 Task: Add Attachment from computer to Card Card0029 in Board Board0023 in Workspace Development in Trello
Action: Mouse moved to (490, 544)
Screenshot: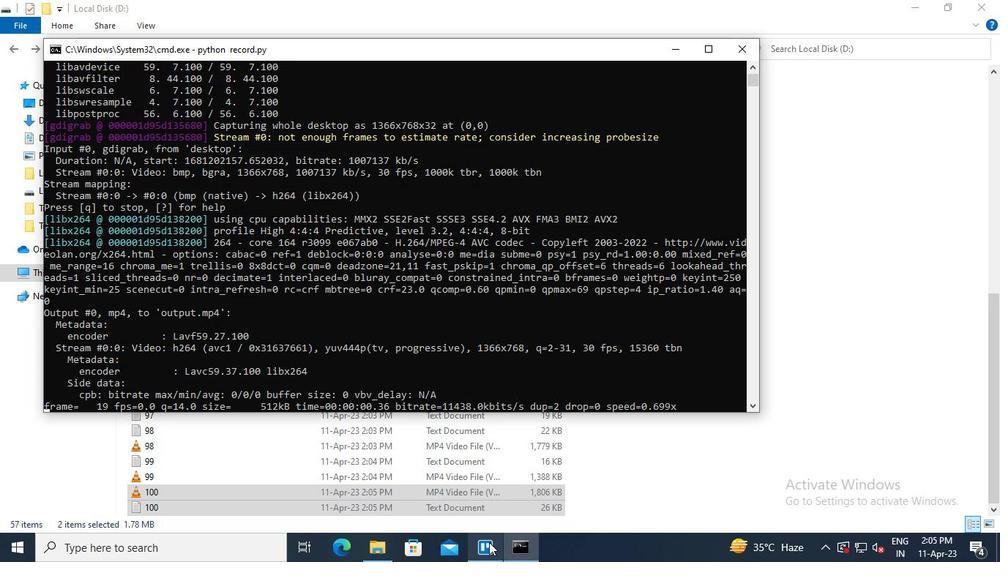 
Action: Mouse pressed left at (490, 544)
Screenshot: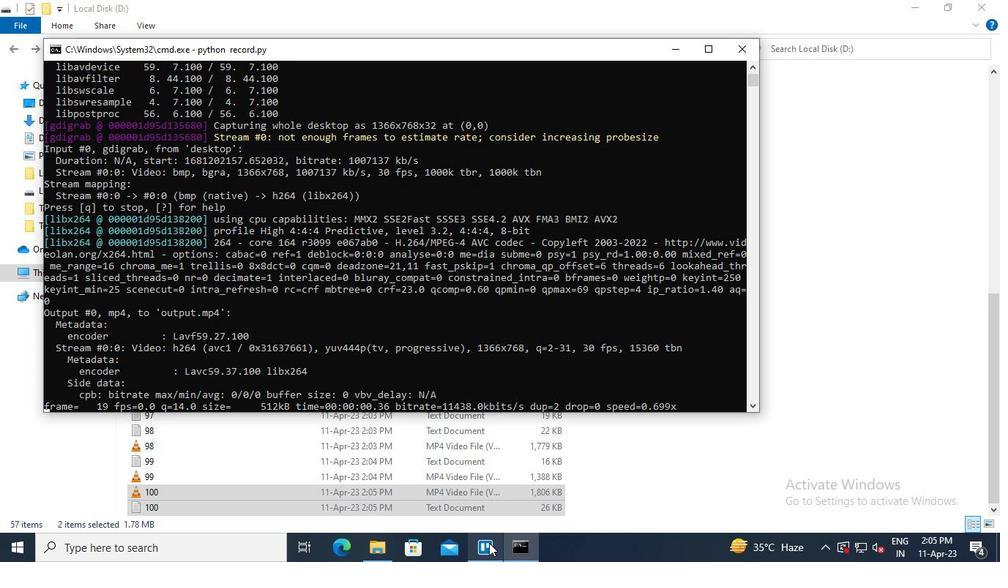 
Action: Mouse moved to (248, 180)
Screenshot: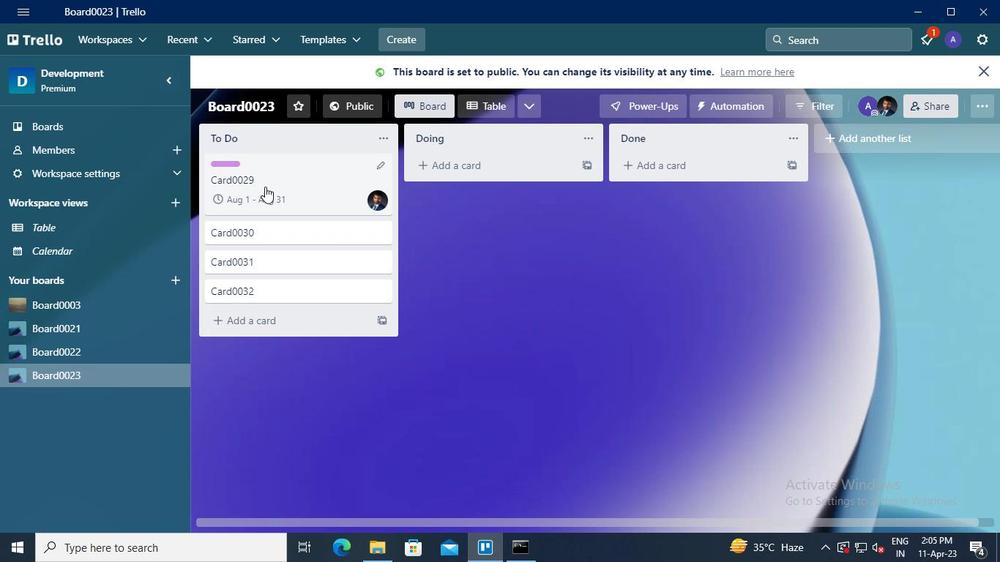
Action: Mouse pressed left at (248, 180)
Screenshot: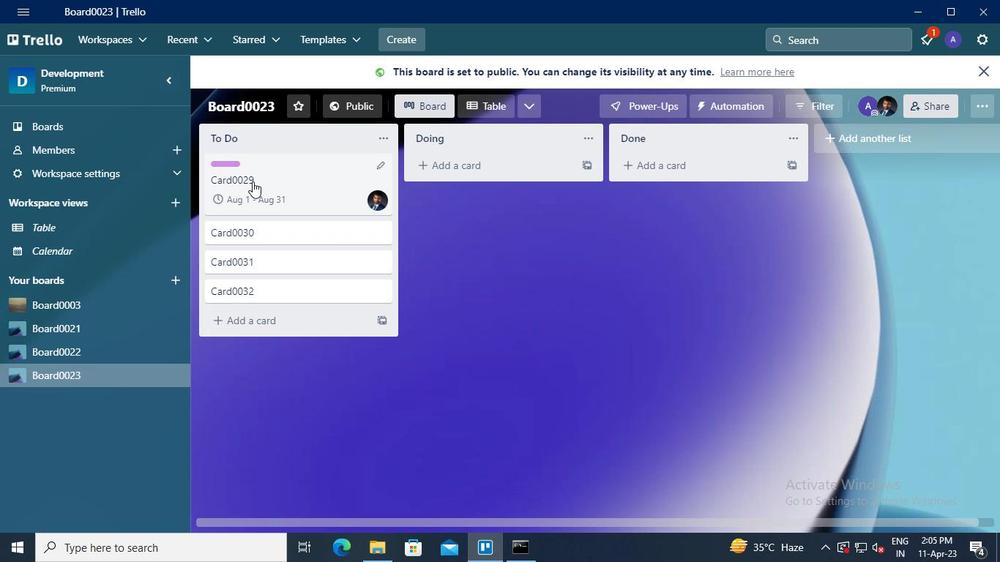 
Action: Mouse moved to (671, 301)
Screenshot: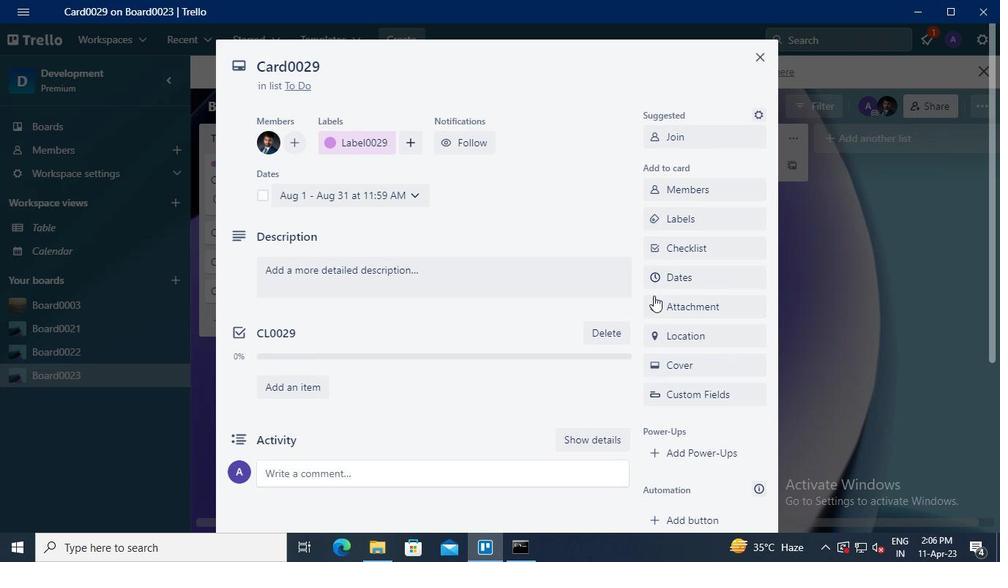 
Action: Mouse pressed left at (671, 301)
Screenshot: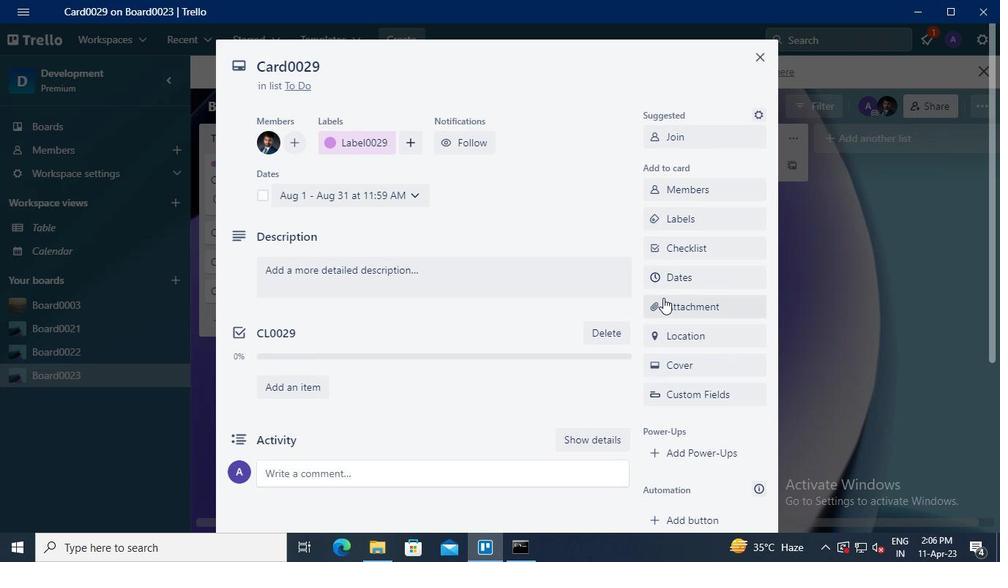 
Action: Mouse moved to (679, 124)
Screenshot: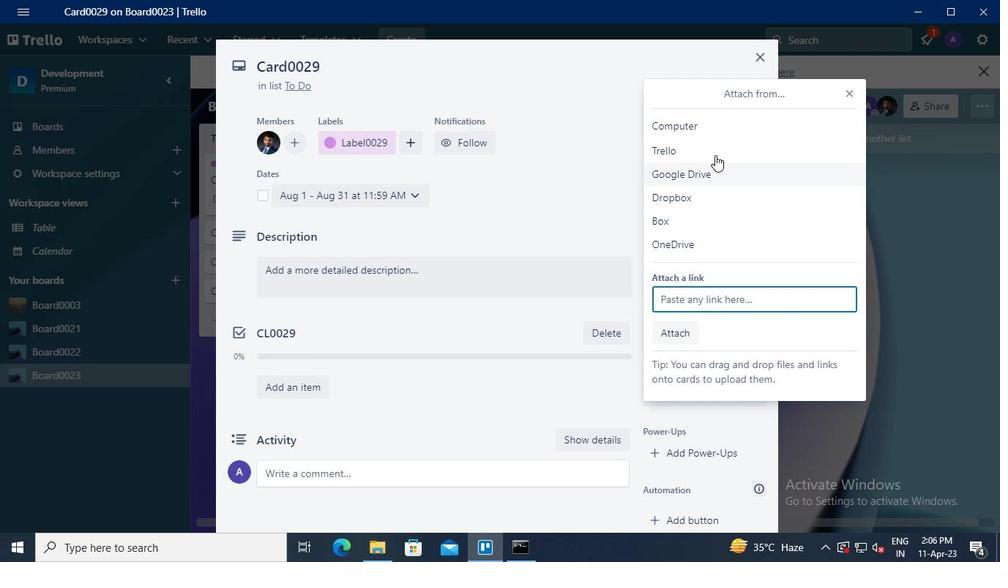 
Action: Mouse pressed left at (679, 124)
Screenshot: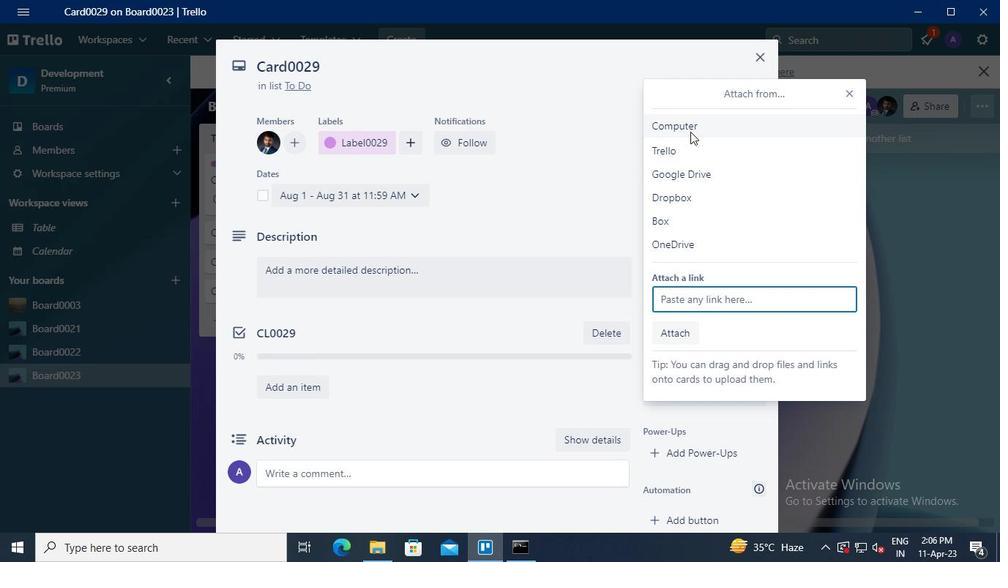 
Action: Mouse moved to (328, 126)
Screenshot: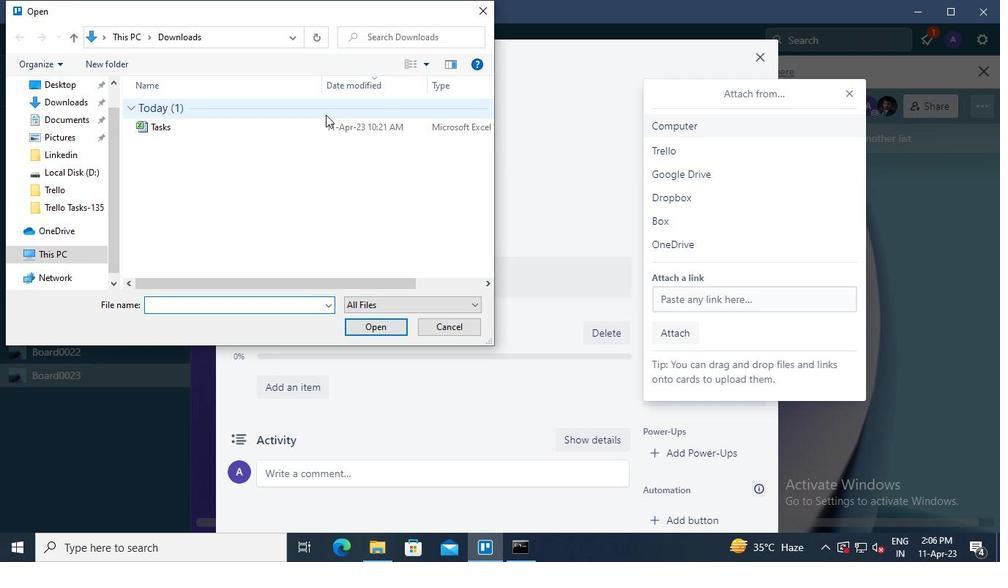 
Action: Mouse pressed left at (328, 126)
Screenshot: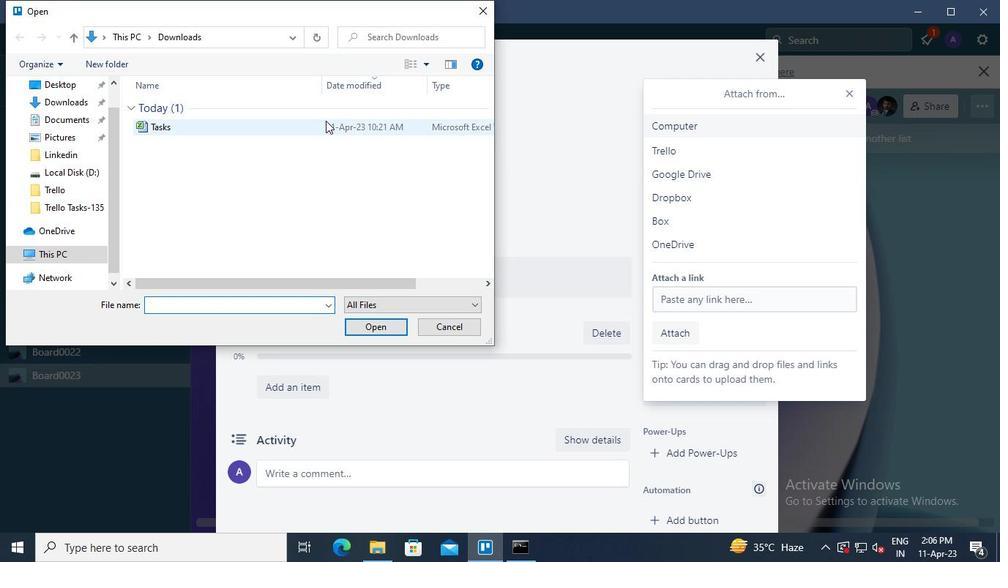 
Action: Mouse moved to (372, 328)
Screenshot: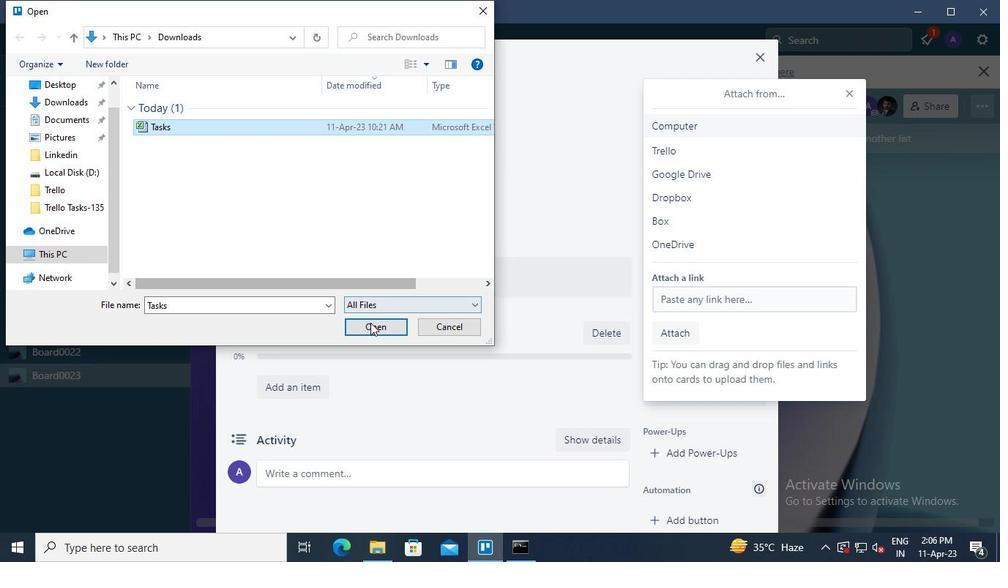 
Action: Mouse pressed left at (372, 328)
Screenshot: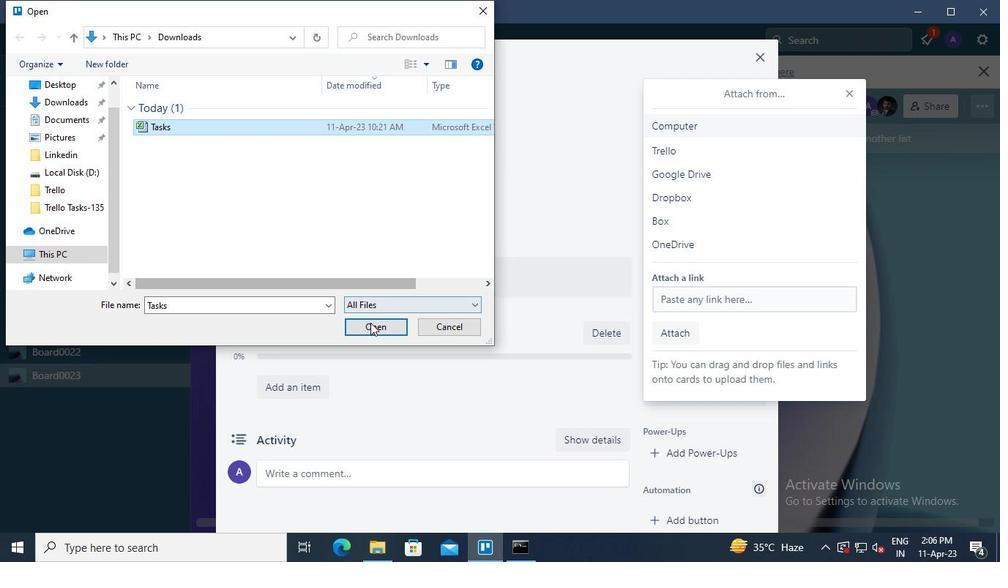 
Action: Mouse moved to (514, 556)
Screenshot: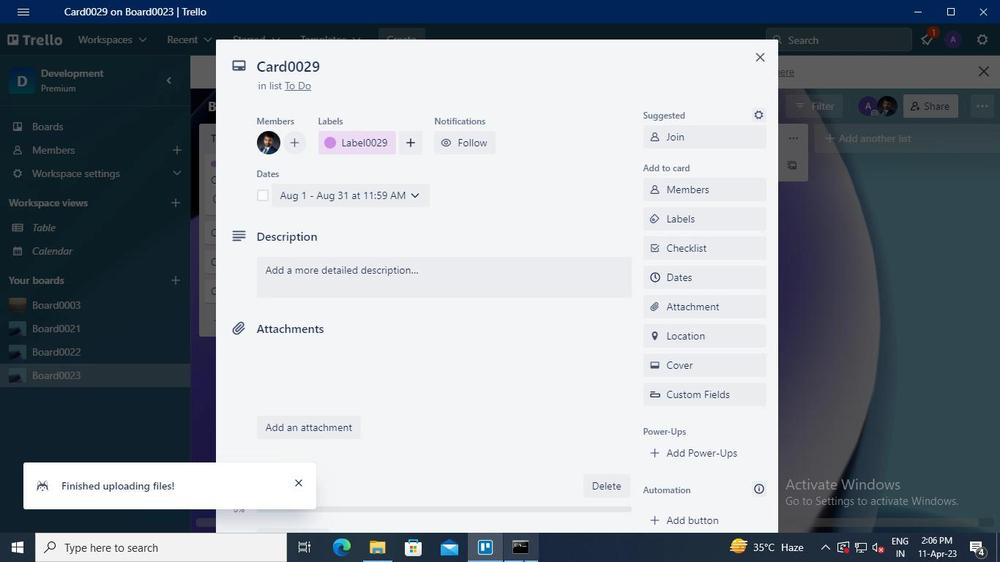 
Action: Mouse pressed left at (514, 556)
Screenshot: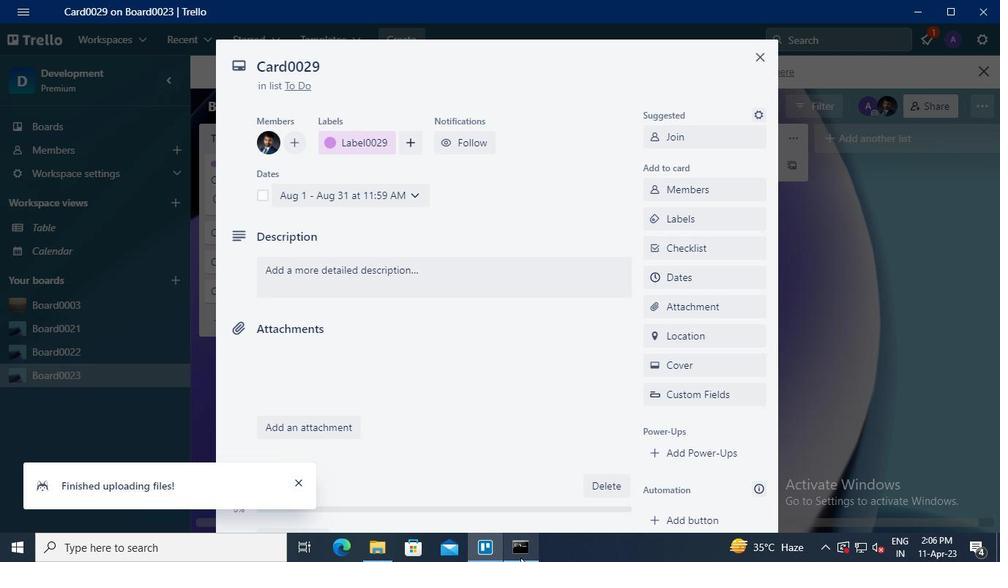 
Action: Mouse moved to (743, 54)
Screenshot: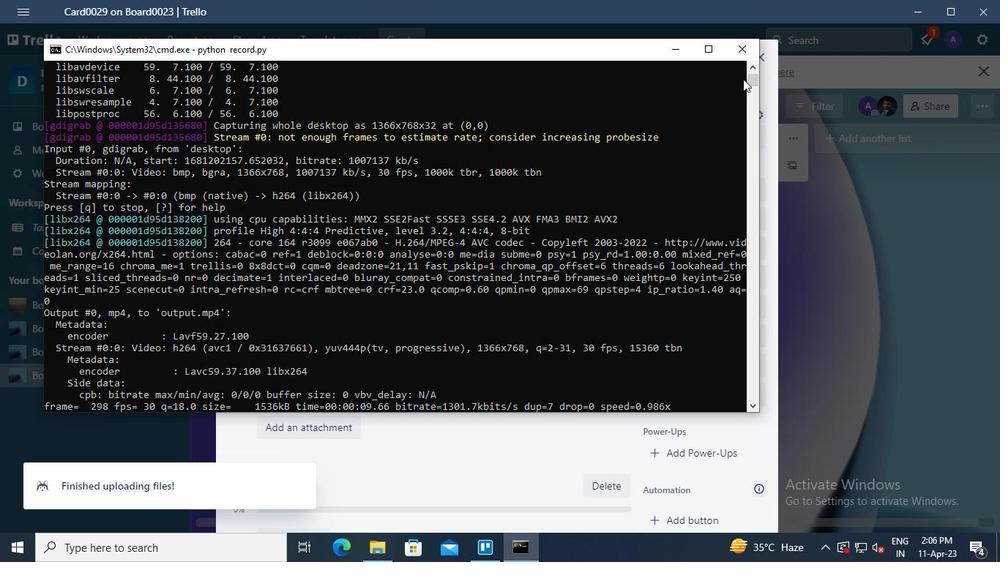 
Action: Mouse pressed left at (743, 54)
Screenshot: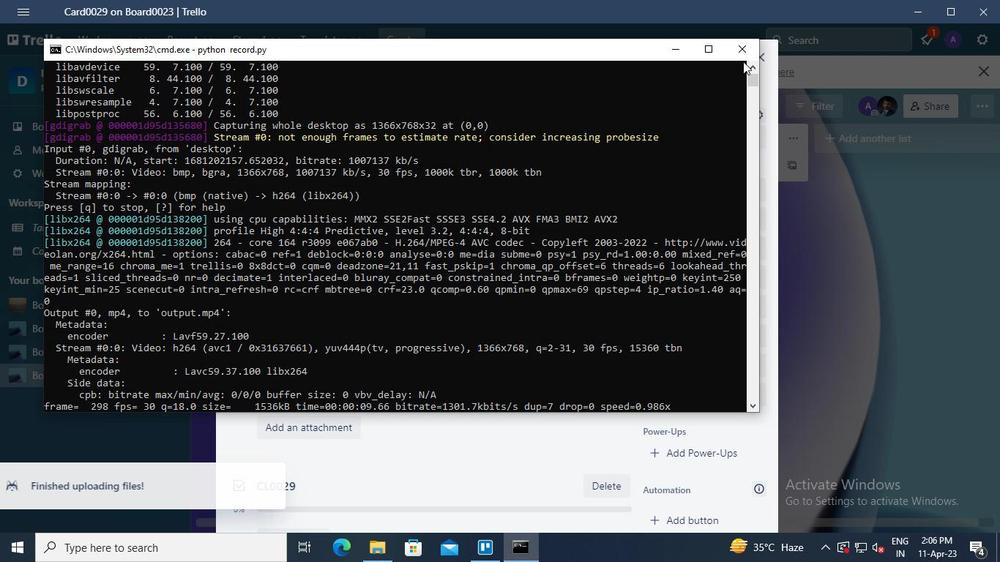 
